 Task: Validate the consistency of your Git repository for potential issues.
Action: Mouse moved to (53, 493)
Screenshot: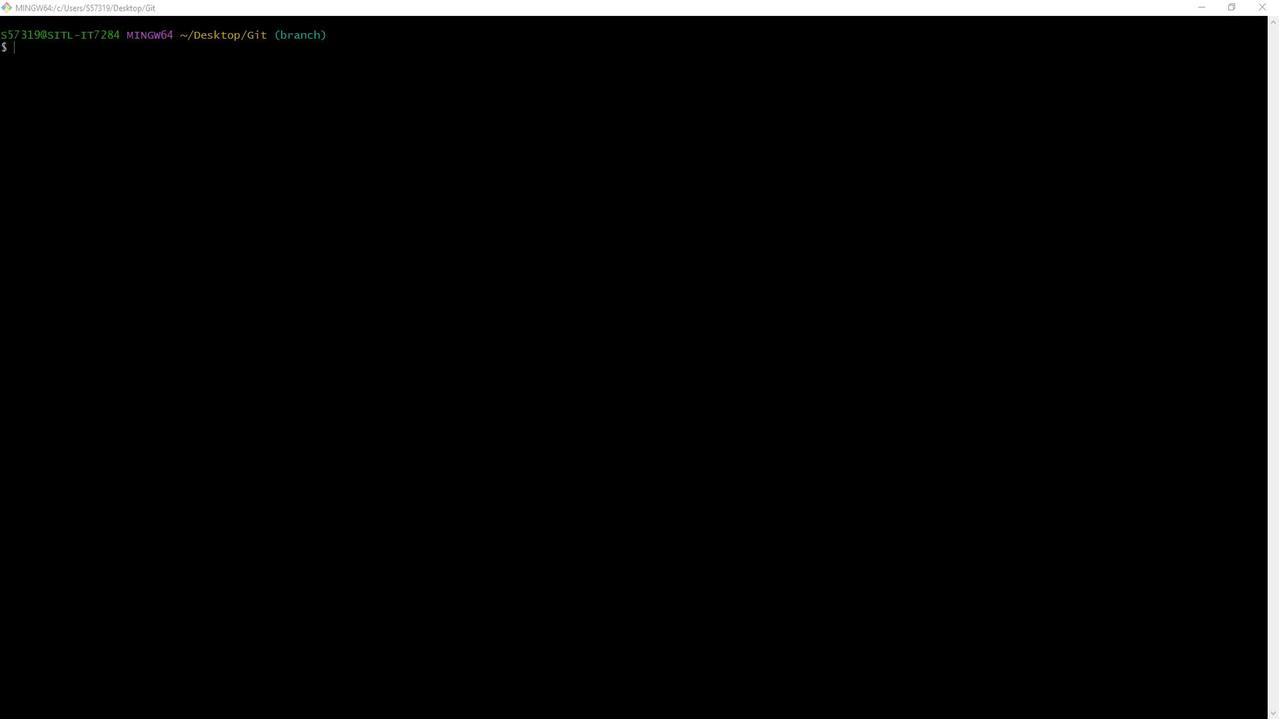 
Action: Mouse pressed left at (53, 493)
Screenshot: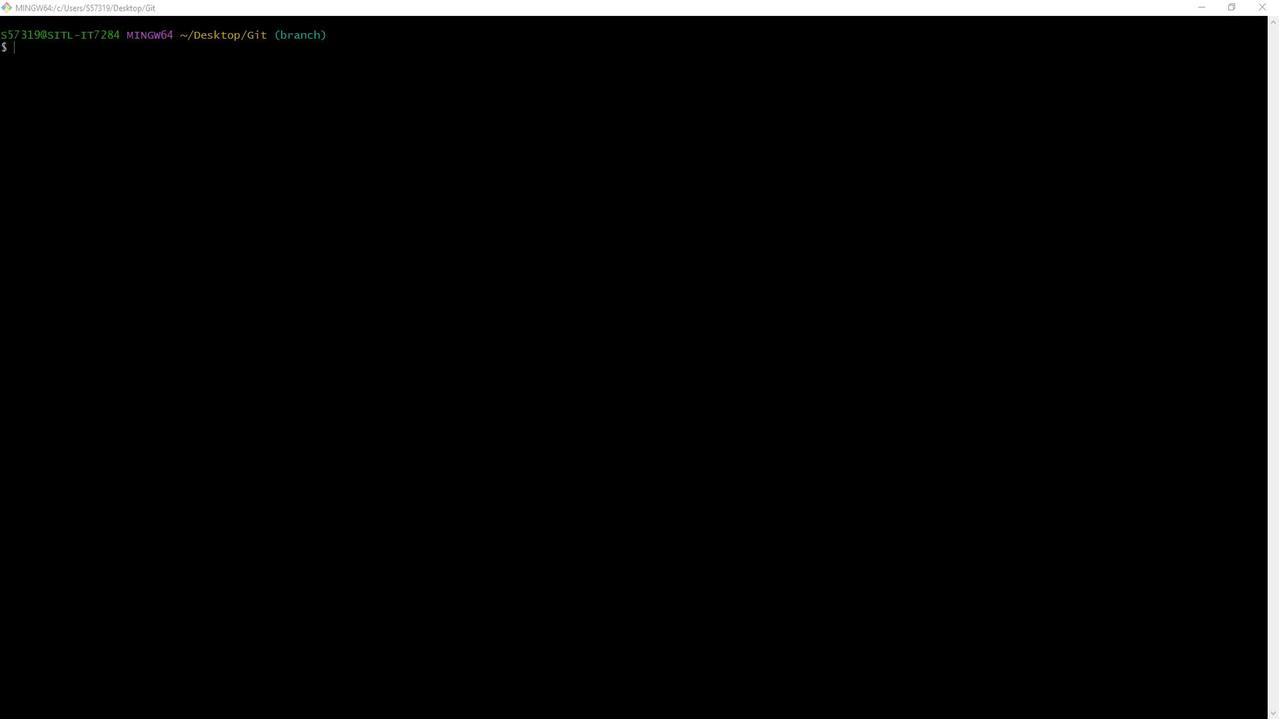 
Action: Mouse moved to (194, 447)
Screenshot: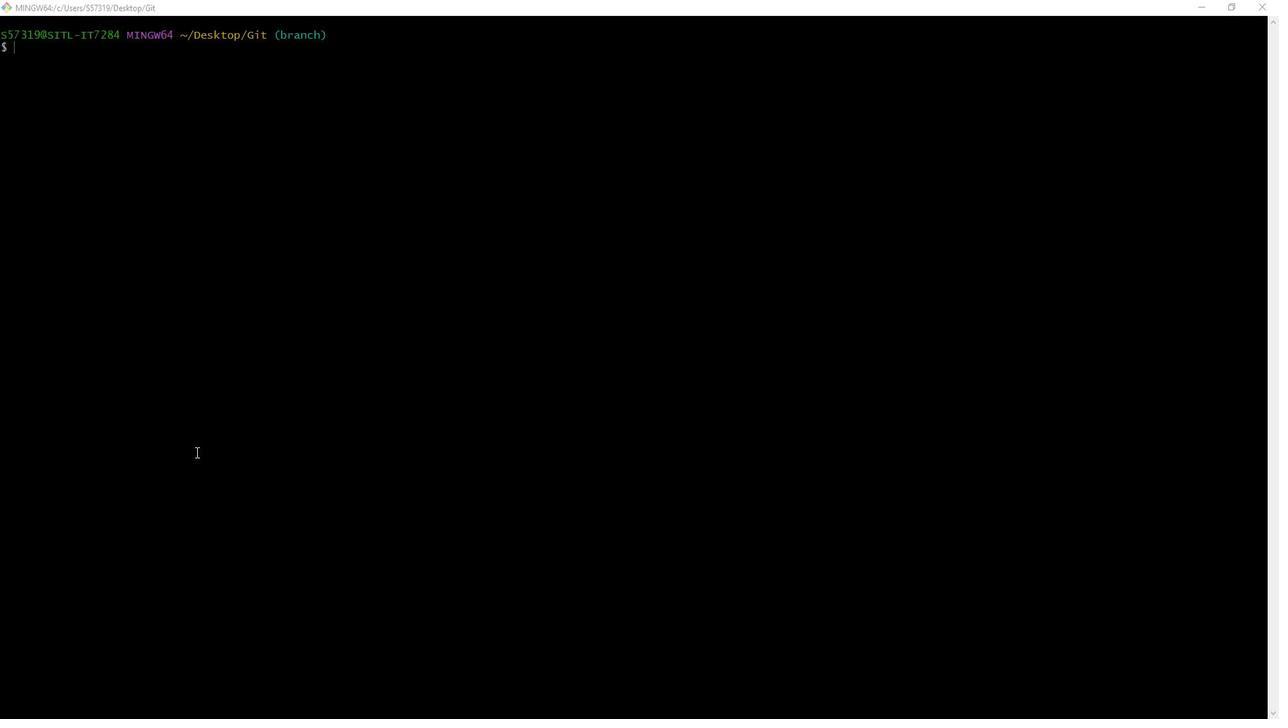 
Action: Mouse pressed left at (194, 447)
Screenshot: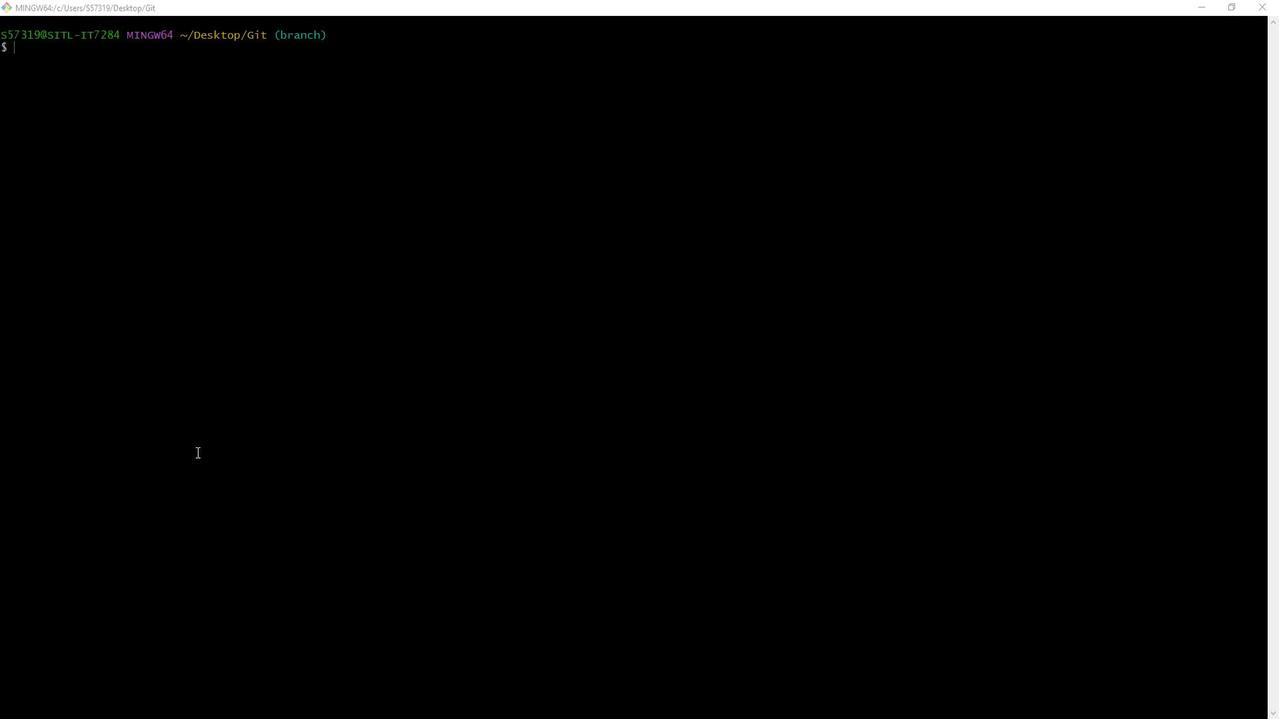 
Action: Key pressed git<Key.space>status<Key.enter>git<Key.space>log<Key.space>origin/main..main<Key.enter>fit<Key.space><Key.backspace><Key.backspace><Key.backspace><Key.backspace><Key.backspace>git<Key.space>for-each-ref<Key.space>--format<Key.space>'<Key.shift_r><Key.shift_r><Key.shift_r><Key.shift_r><Key.shift_r><Key.shift_r><Key.shift_r><Key.shift_r><Key.shift_r><Key.shift_r><Key.shift_r><Key.shift_r><Key.shift_r><Key.shift_r><Key.shift_r><Key.shift_r><Key.shift_r><Key.shift_r><Key.shift_r><Key.shift_r><Key.shift_r><Key.shift_r><Key.shift_r>%(refname<Key.shift_r><Key.shift_r><Key.shift_r><Key.shift_r><Key.shift_r><Key.shift_r><Key.shift_r><Key.shift_r><Key.shift_r><Key.shift_r>:short<Key.shift_r><Key.shift_r><Key.shift_r><Key.shift_r><Key.shift_r><Key.shift_r><Key.shift_r><Key.shift_r>)<Key.space><Key.shift_r><Key.shift_r><Key.shift_r><Key.shift_r><Key.shift_r><Key.shift_r><Key.shift_r><Key.shift_r><Key.shift_r><Key.shift_r><Key.shift_r><Key.shift_r><Key.shift_r><Key.shift_r>%(upstream<Key.shift_r>:track<Key.shift_r><Key.shift_r><Key.shift_r>)'<Key.space><Key.shift_r><Key.shift_r><Key.shift_r><Key.shift_r><Key.shift_r><Key.shift_r><Key.shift_r>|<Key.space>grep<Key.space>-v<Key.space>'
Screenshot: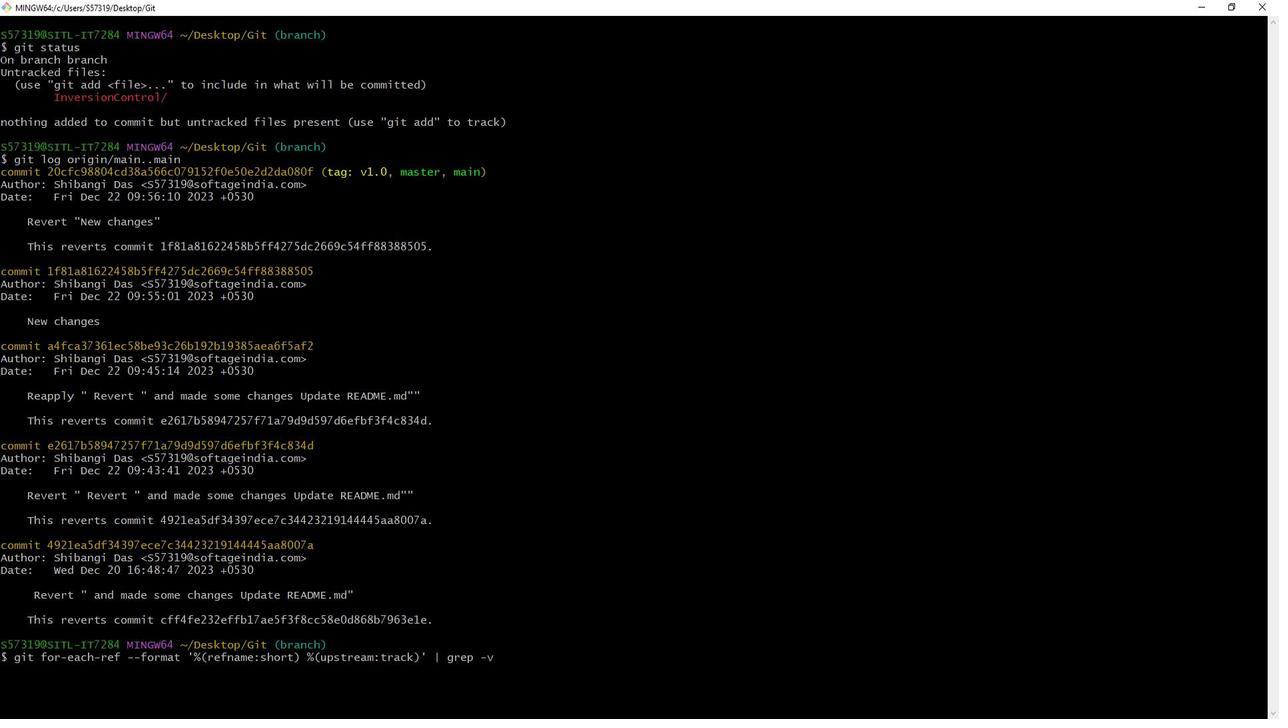 
Action: Mouse moved to (258, 517)
Screenshot: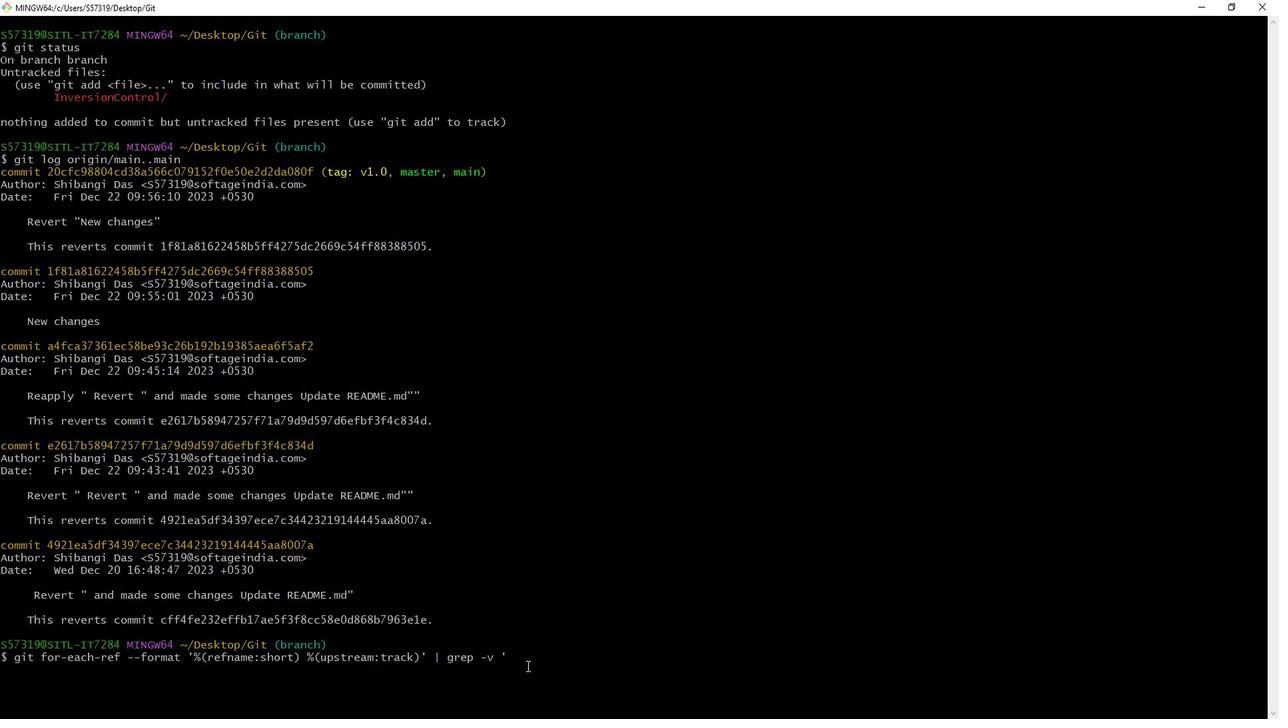 
Action: Key pressed \[gone\]'<Key.space><Key.shift_r>|<Key.space>awk<Key.space>'<Key.shift_r><Key.shift_r><Key.shift_r><Key.shift_r><Key.shift_r><Key.shift_r><Key.shift_r><Key.shift_r><Key.shift_r><Key.shift_r><Key.shift_r><Key.shift_r><Key.shift_r><Key.shift_r><Key.shift_r>$2<Key.shift_r><Key.shift_r>!<Key.shift_r><Key.shift_r><Key.shift_r><Key.shift_r><Key.shift_r><Key.shift_r><Key.shift_r><Key.shift_r><Key.shift_r><Key.shift_r><Key.shift_r><Key.shift_r><Key.shift_r><Key.shift_r>~/<Key.shift_r><Key.shift_r><Key.shift_r><Key.shift_r><Key.shift_r><Key.shift_r><Key.shift_r><Key.shift_r><Key.shift_r>^<Key.shift_r><Key.shift_r><Key.shift_r><Key.shift_r><Key.shift_r><Key.shift_r><Key.shift_r><Key.shift_r><Key.shift_r><Key.shift_r><Key.shift_r><Key.shift_r><Key.shift_r><Key.shift_r><Key.shift_r><Key.shift_r><Key.shift_r><Key.shift_r><Key.shift_r><Key.shift_r><Key.shift_r><Key.shift_r><Key.shift_r>$/<Key.shift_r><Key.shift_r><Key.shift_r><Key.shift_r><Key.shift_r><Key.shift_r><Key.shift_r><Key.shift_r><Key.shift_r><Key.shift_r><Key.shift_r><Key.shift_r><Key.shift_r><Key.shift_r><Key.shift_r><Key.shift_r><Key.shift_r><Key.shift_r><Key.shift_r><Key.shift_r><Key.shift_r><Key.shift_r><Key.shift_r><Key.shift_r><Key.shift_r><Key.shift_r><Key.shift_r><Key.shift_r><Key.space><Key.shift_r><Key.shift_r><Key.shift_r><Key.shift_r>{print<Key.space><Key.shift_r><Key.shift_r><Key.shift_r><Key.shift_r><Key.shift_r><Key.shift_r><Key.shift_r><Key.shift_r><Key.shift_r><Key.shift_r><Key.shift_r><Key.shift_r><Key.shift_r><Key.shift_r><Key.shift_r><Key.shift_r><Key.shift_r><Key.shift_r><Key.shift_r><Key.shift_r><Key.shift_r><Key.shift_r>$1<Key.space><Key.shift_r>"is<Key.shift_r>"<Key.left><Key.left><Key.space><Key.backspace><Key.left><Key.space><Key.right><Key.right><Key.space><Key.right><Key.shift_r><Key.shift_r><Key.shift_r><Key.shift_r><Key.shift_r><Key.shift_r><Key.shift_r><Key.shift_r><Key.shift_r><Key.shift_r><Key.shift_r><Key.shift_r><Key.shift_r><Key.shift_r><Key.shift_r><Key.shift_r><Key.shift_r><Key.shift_r><Key.shift_r><Key.shift_r><Key.shift_r><Key.shift_r><Key.shift_r><Key.shift_r><Key.shift_r><Key.shift_r><Key.shift_r>$2<Key.shift_r>}'<Key.enter>git<Key.space>diff<Key.space>--name-only<Key.space>--diff-filter=<Key.shift>U<Key.enter>git<Key.space>i<Key.backspace><Key.shift>I<Key.backspace>lfs<Key.space>migrate<Key.space>infor<Key.backspace><Key.space>--include=<Key.shift_r>"<Key.shift><Key.shift><Key.shift><Key.shift><Key.shift><Key.shift><Key.shift><Key.shift><Key.shift><Key.shift><Key.shift><Key.shift><Key.shift><Key.shift><Key.shift><Key.shift><Key.shift><Key.shift><Key.shift><Key.shift><Key.shift>Net<Key.shift><Key.shift><Key.shift><Key.shift><Key.shift><Key.shift><Key.shift><Key.shift><Key.shift><Key.shift><Key.shift><Key.shift><Key.shift><Key.shift><Key.shift><Key.shift><Key.shift><Key.shift>work-<Key.shift>Security<Key.shift_r>"<Key.enter>git<Key.space>fsck<Key.enter>
Screenshot: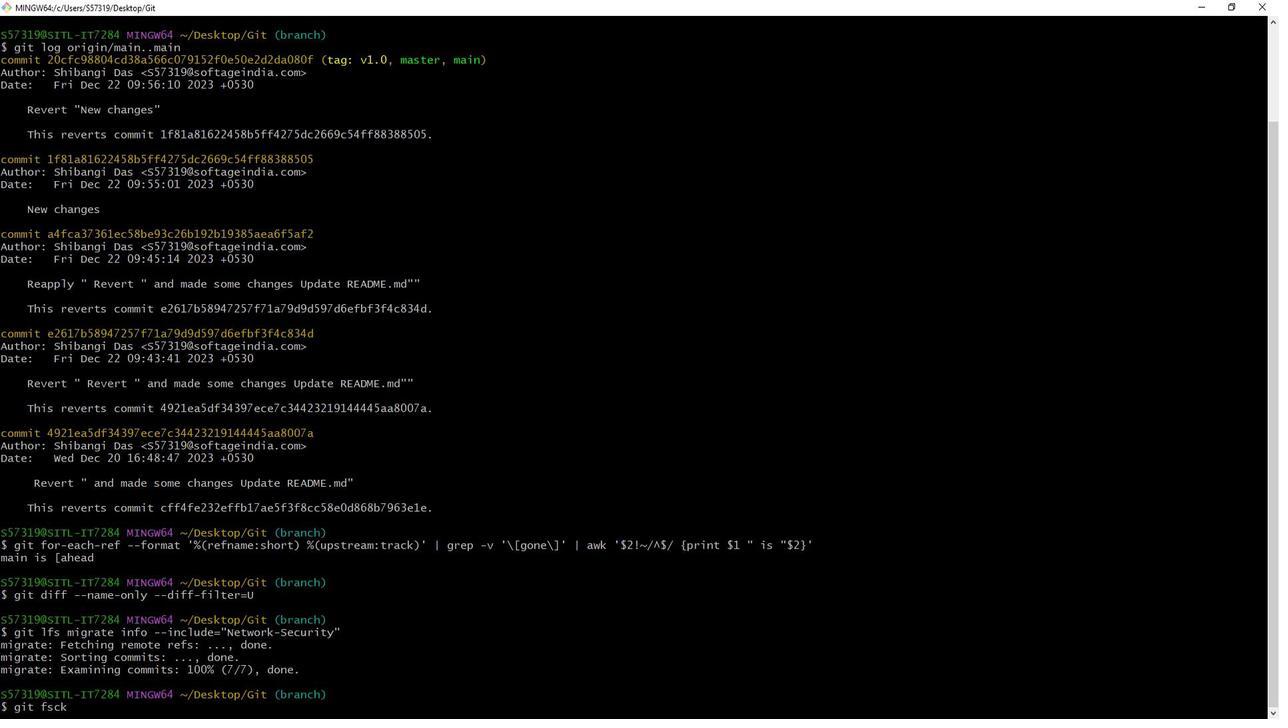 
Action: Mouse moved to (156, 506)
Screenshot: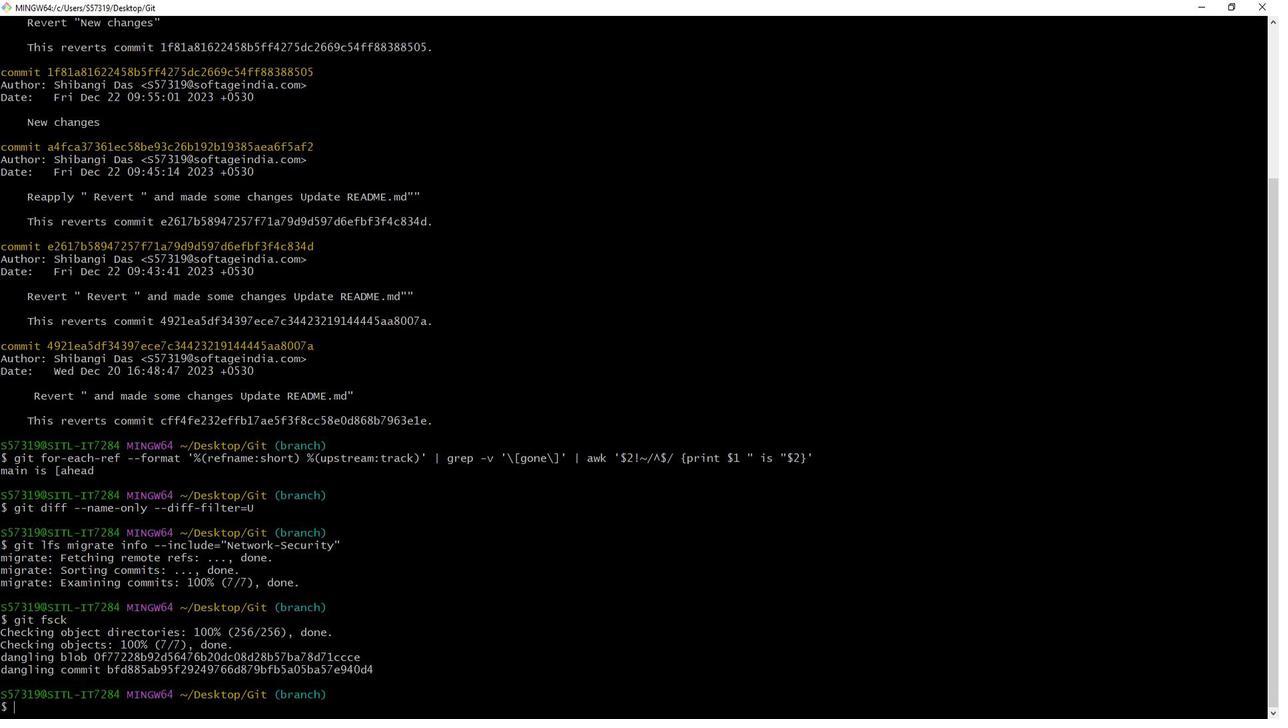 
Action: Mouse pressed left at (156, 506)
Screenshot: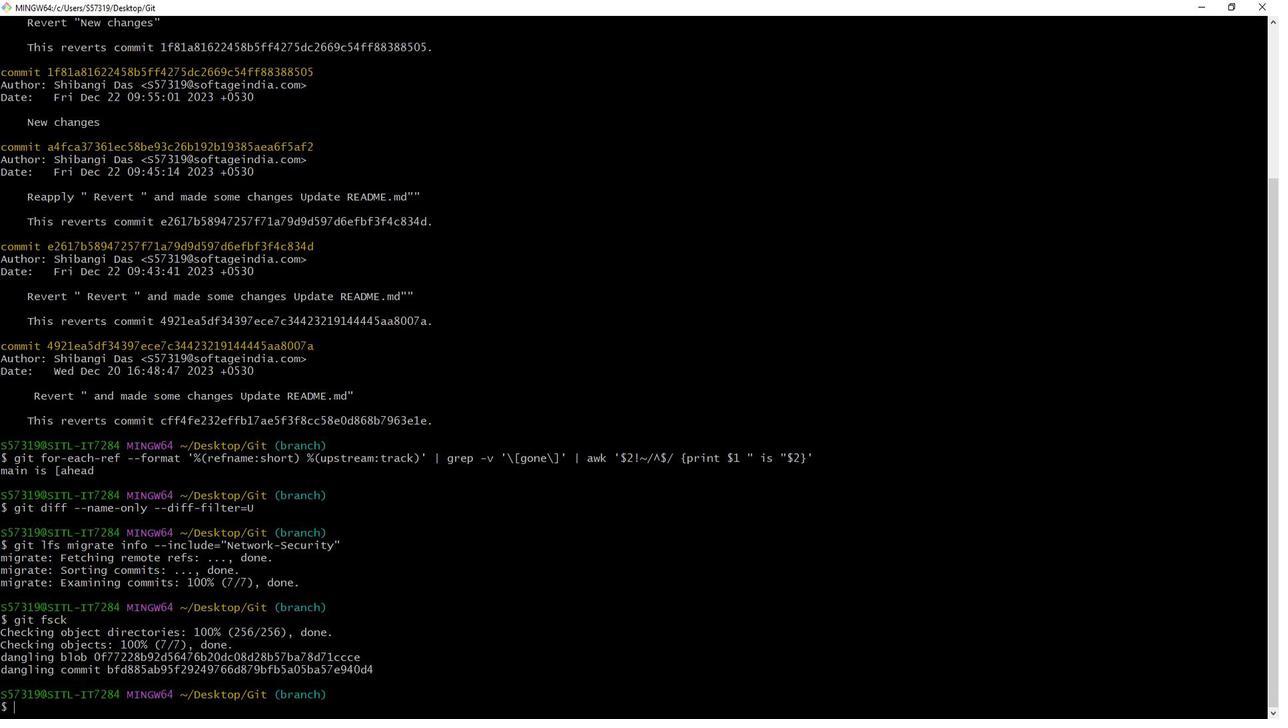 
Action: Mouse moved to (56, 495)
Screenshot: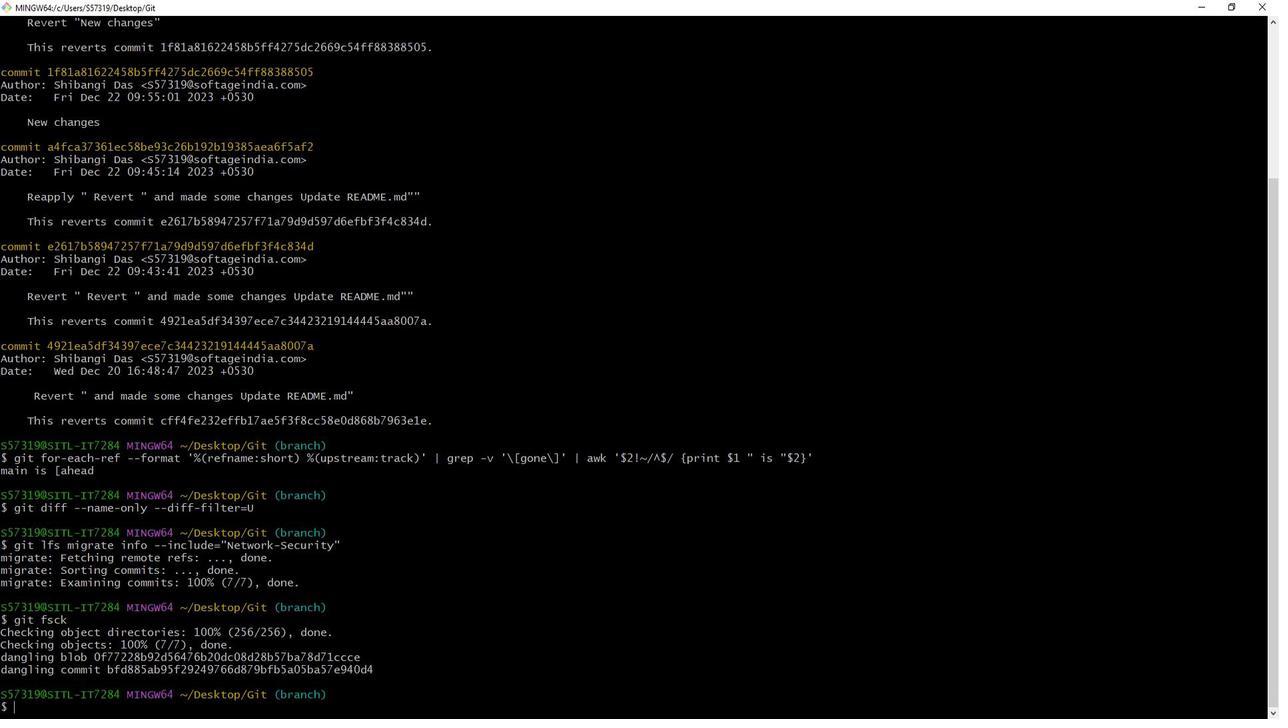 
Action: Mouse pressed left at (56, 495)
Screenshot: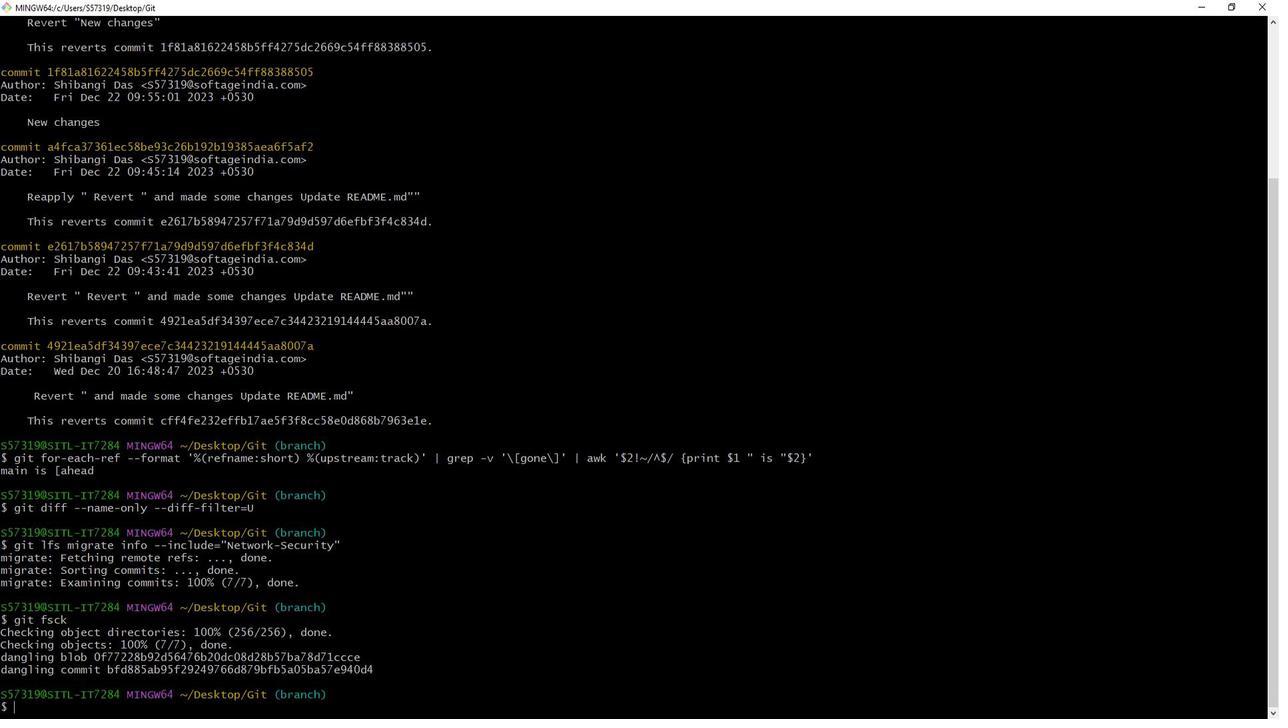 
Action: Mouse moved to (57, 476)
Screenshot: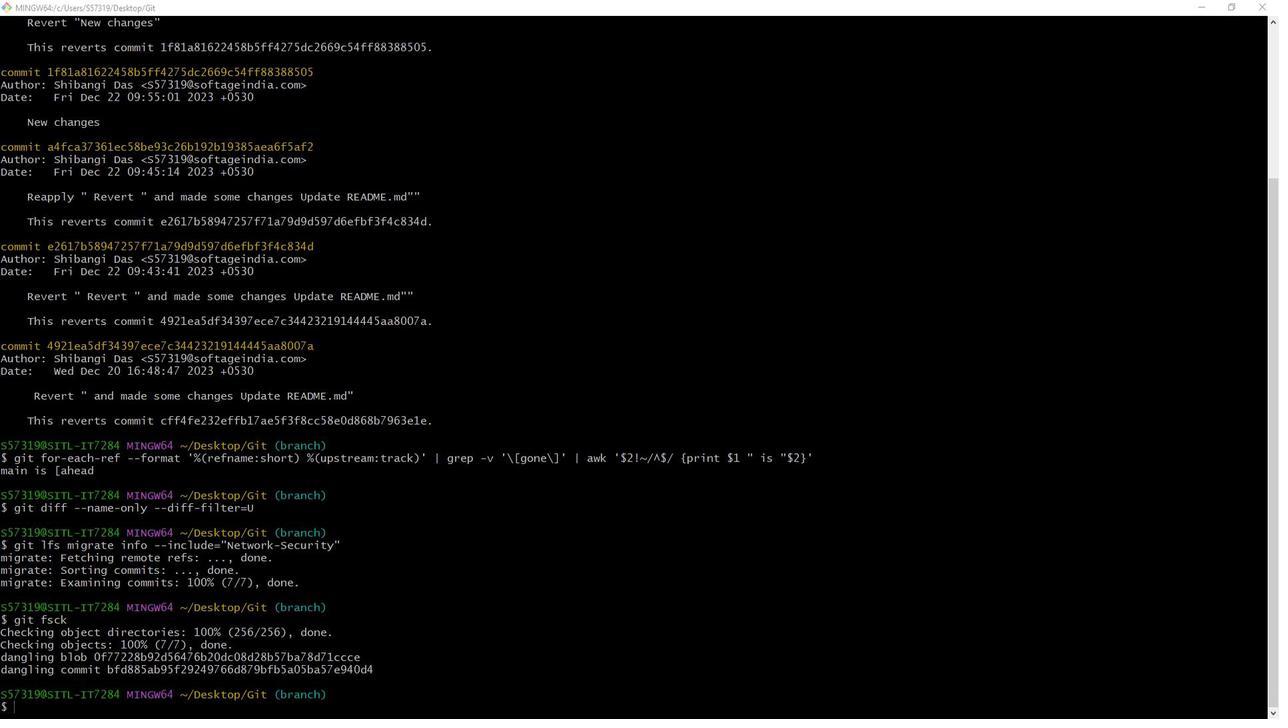 
Action: Mouse pressed left at (57, 476)
Screenshot: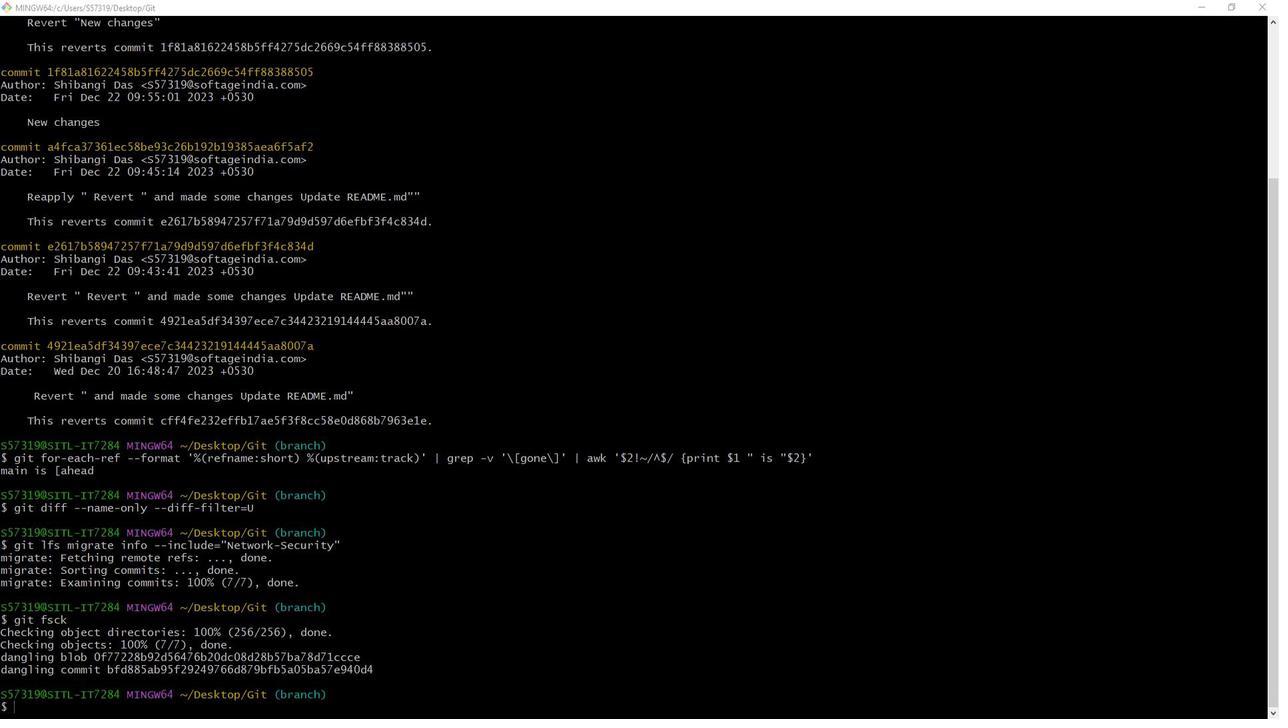 
Action: Mouse moved to (59, 477)
Screenshot: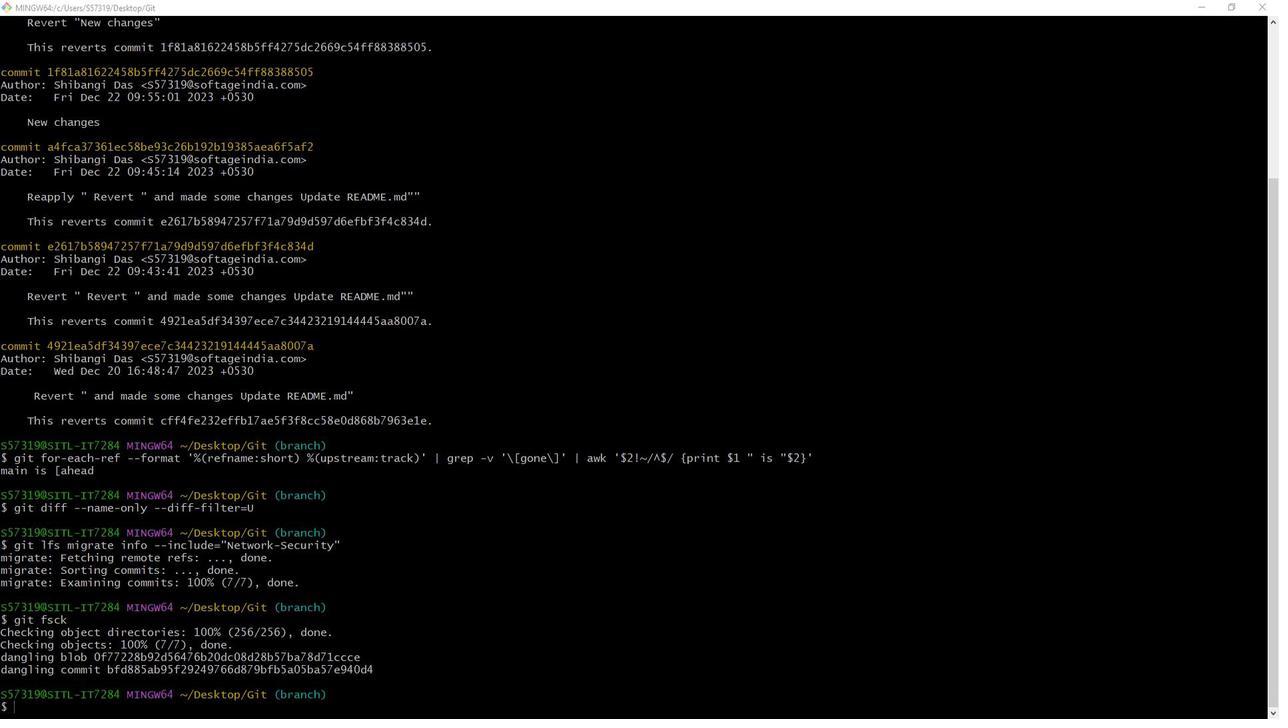 
